 Task: Add Belgioioso Vegetarian Shredded Parmesan Cheese to the cart.
Action: Mouse moved to (838, 296)
Screenshot: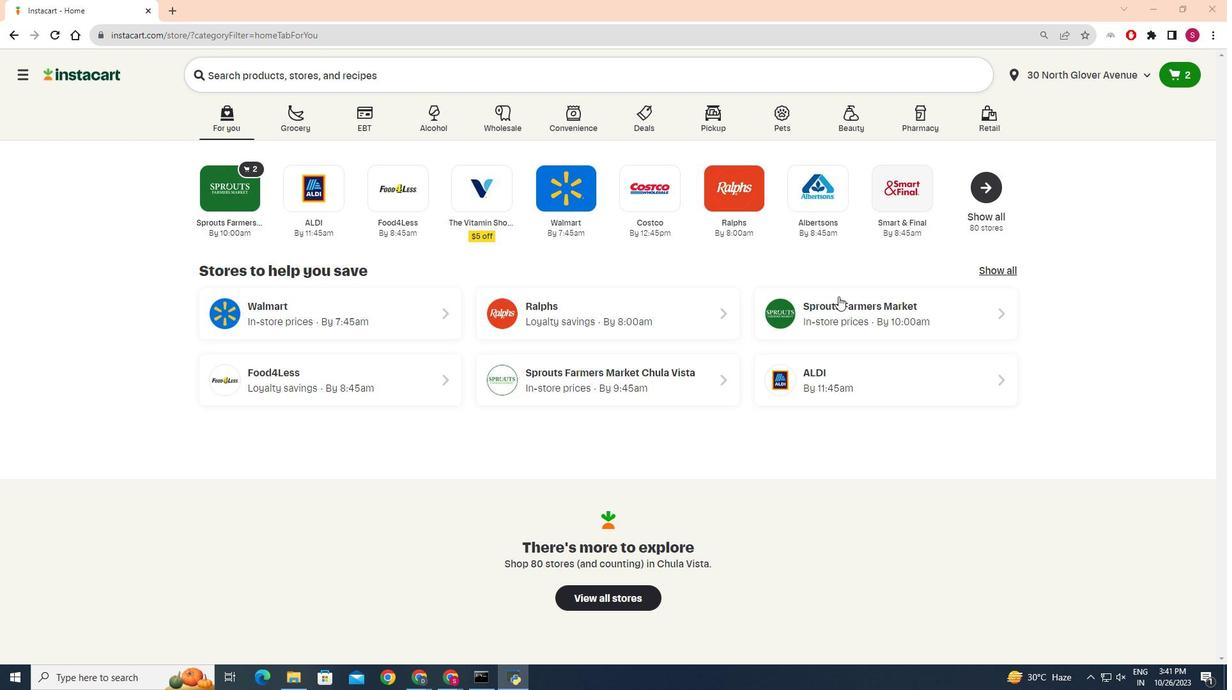 
Action: Mouse pressed left at (838, 296)
Screenshot: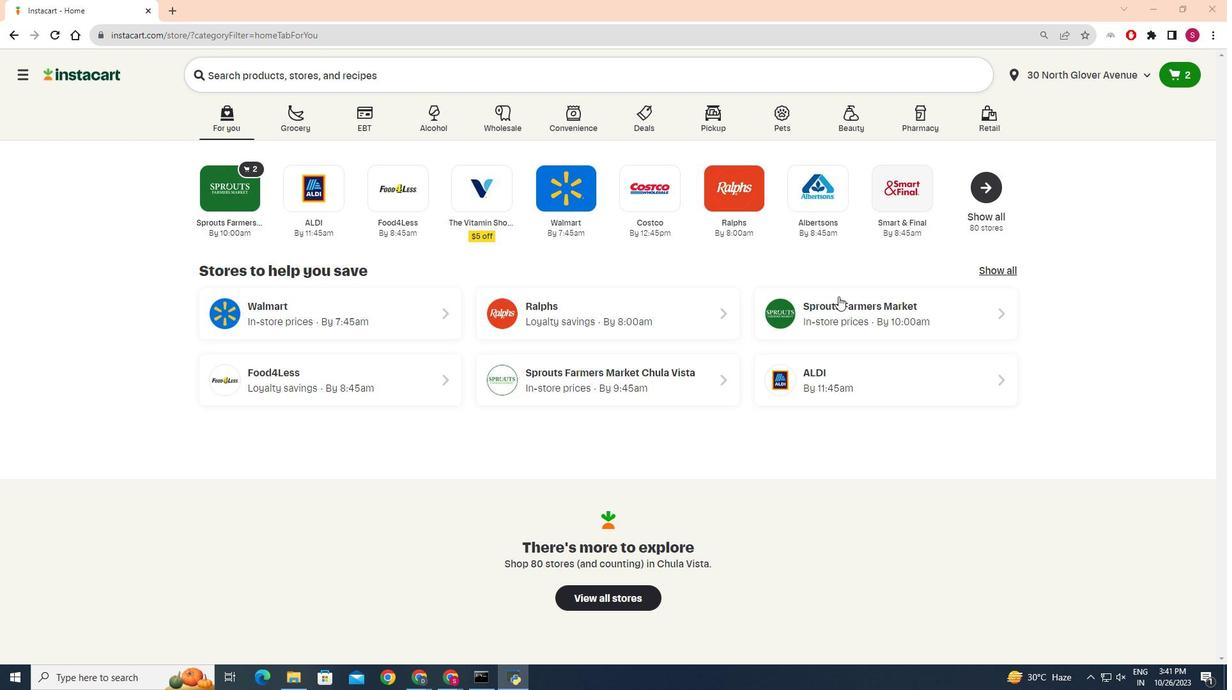
Action: Mouse moved to (21, 533)
Screenshot: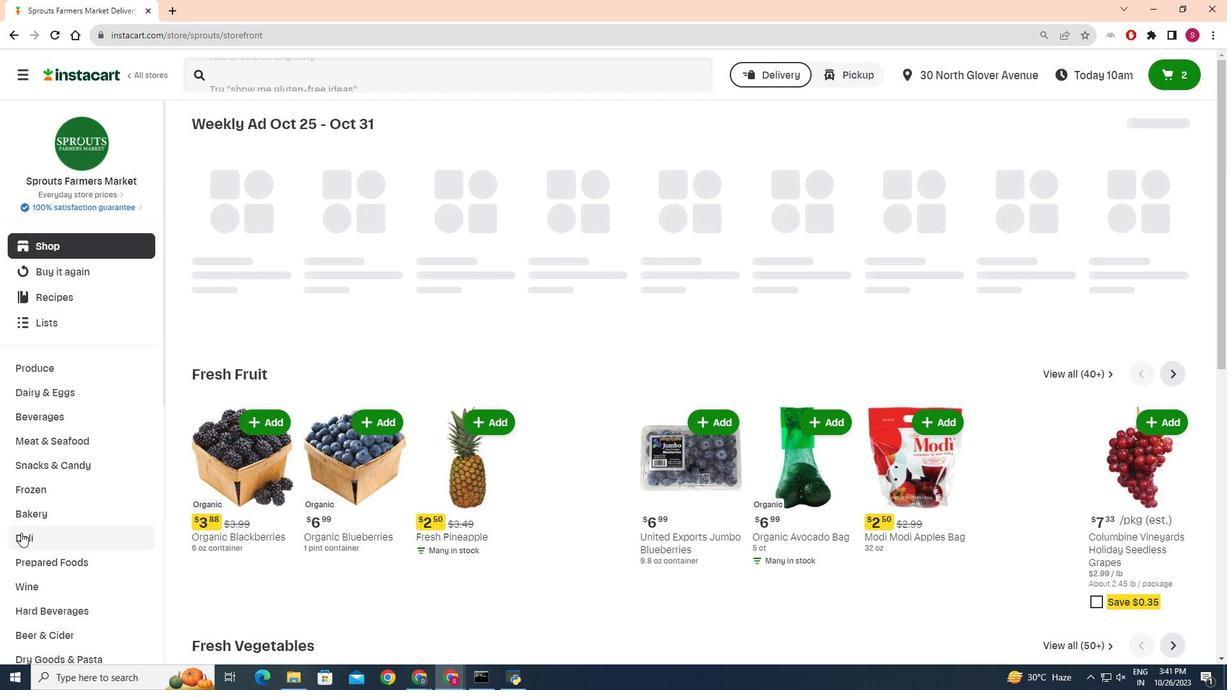 
Action: Mouse pressed left at (21, 533)
Screenshot: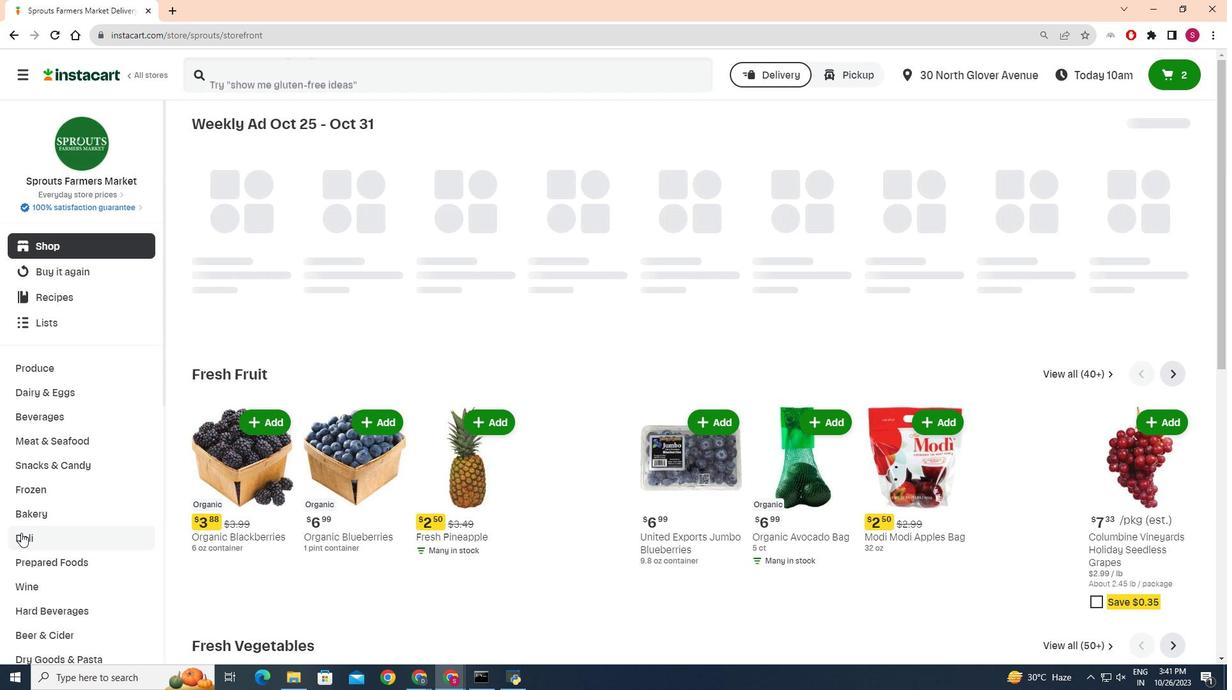 
Action: Mouse moved to (329, 152)
Screenshot: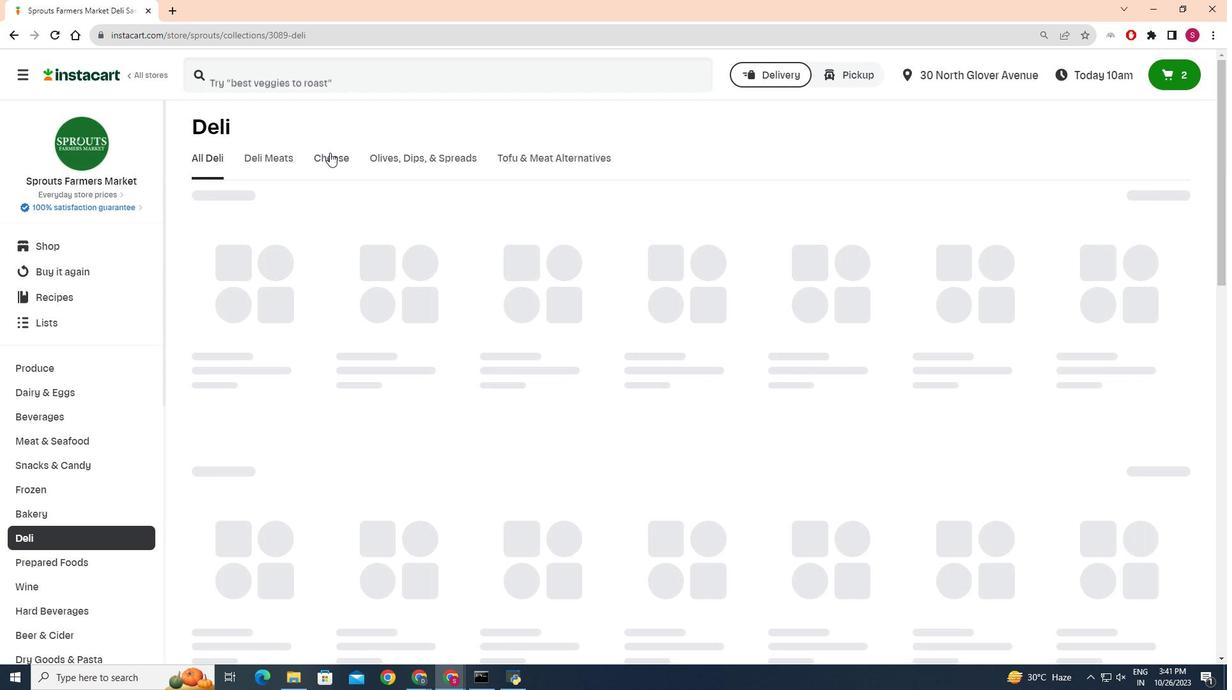 
Action: Mouse pressed left at (329, 152)
Screenshot: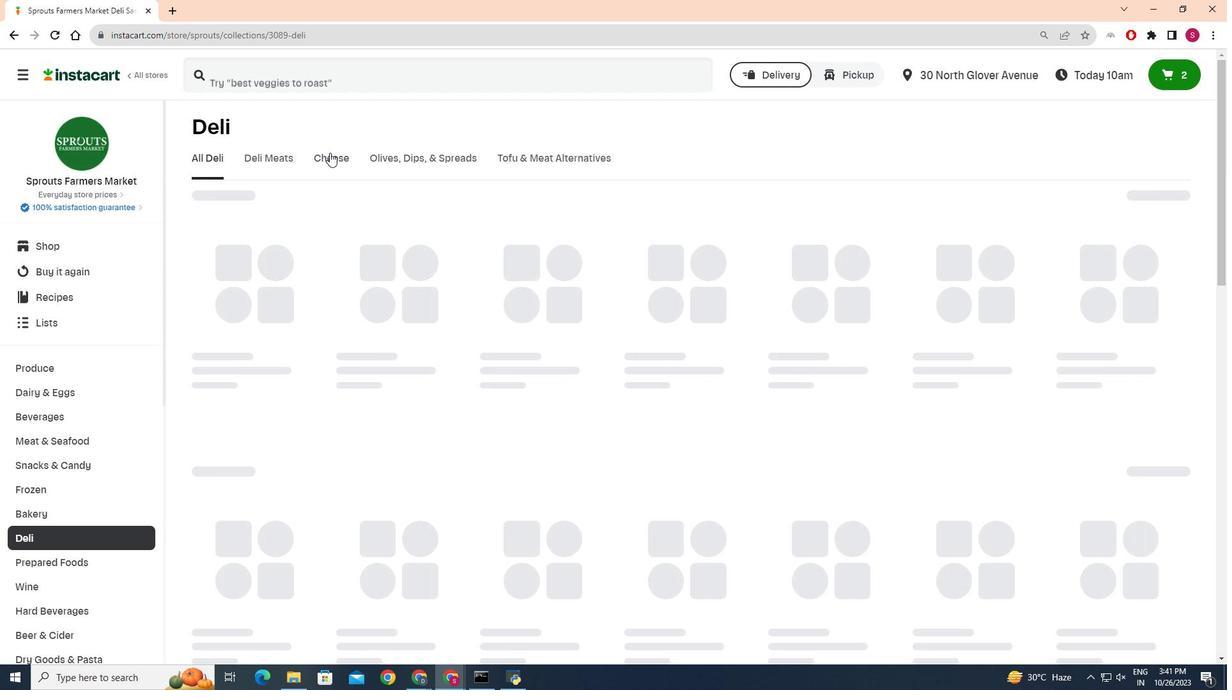 
Action: Mouse moved to (622, 206)
Screenshot: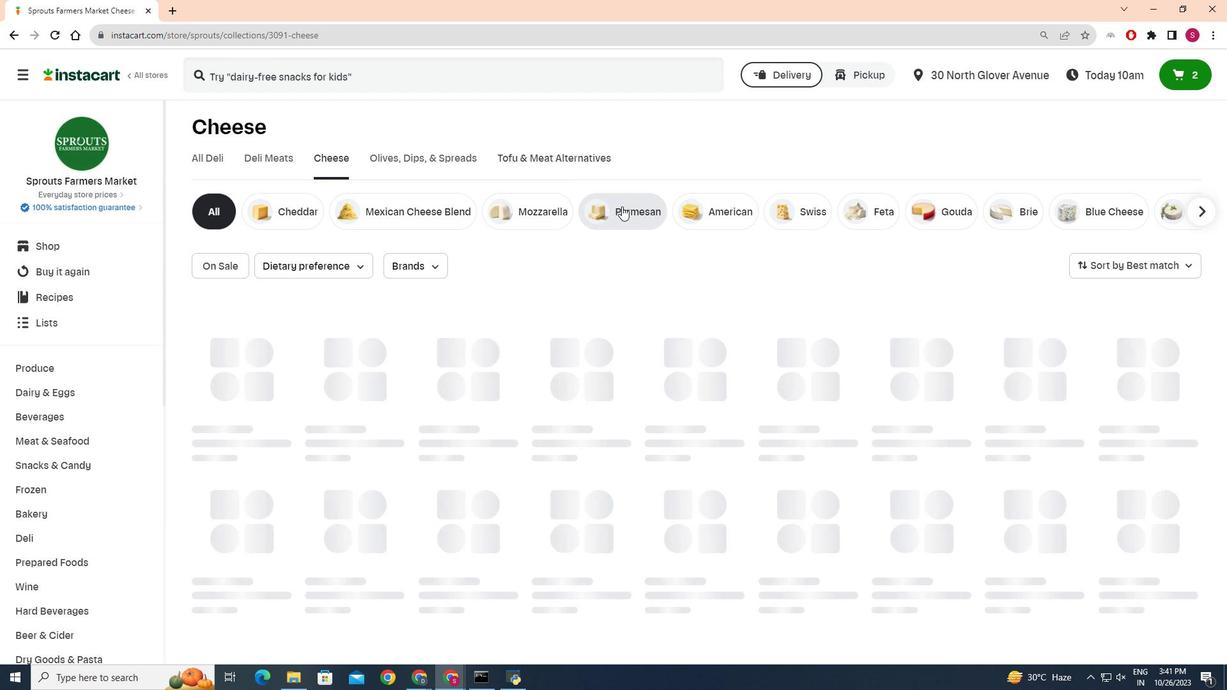 
Action: Mouse pressed left at (622, 206)
Screenshot: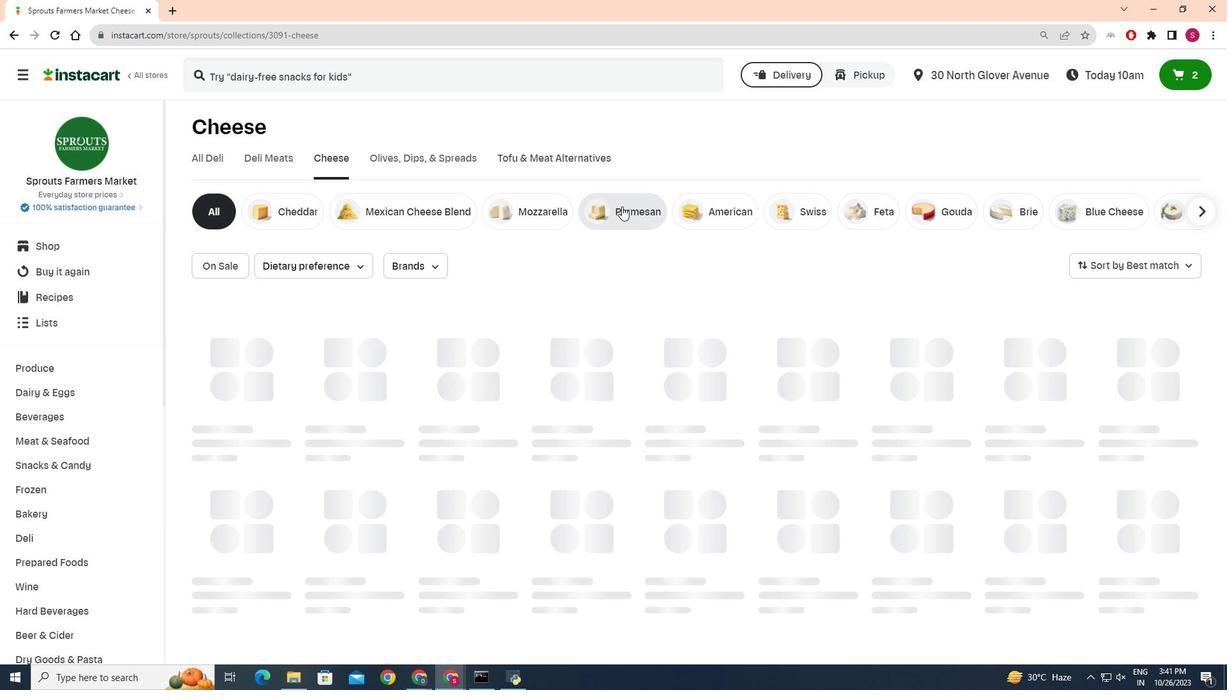 
Action: Mouse moved to (678, 252)
Screenshot: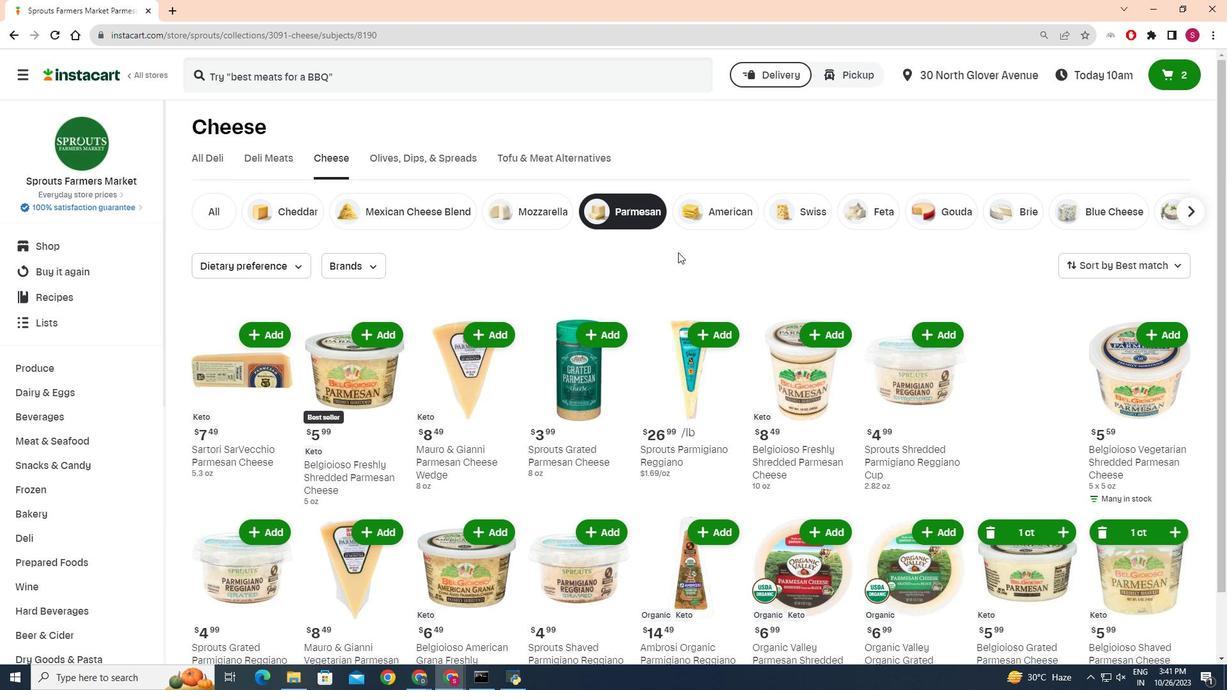 
Action: Mouse scrolled (678, 251) with delta (0, 0)
Screenshot: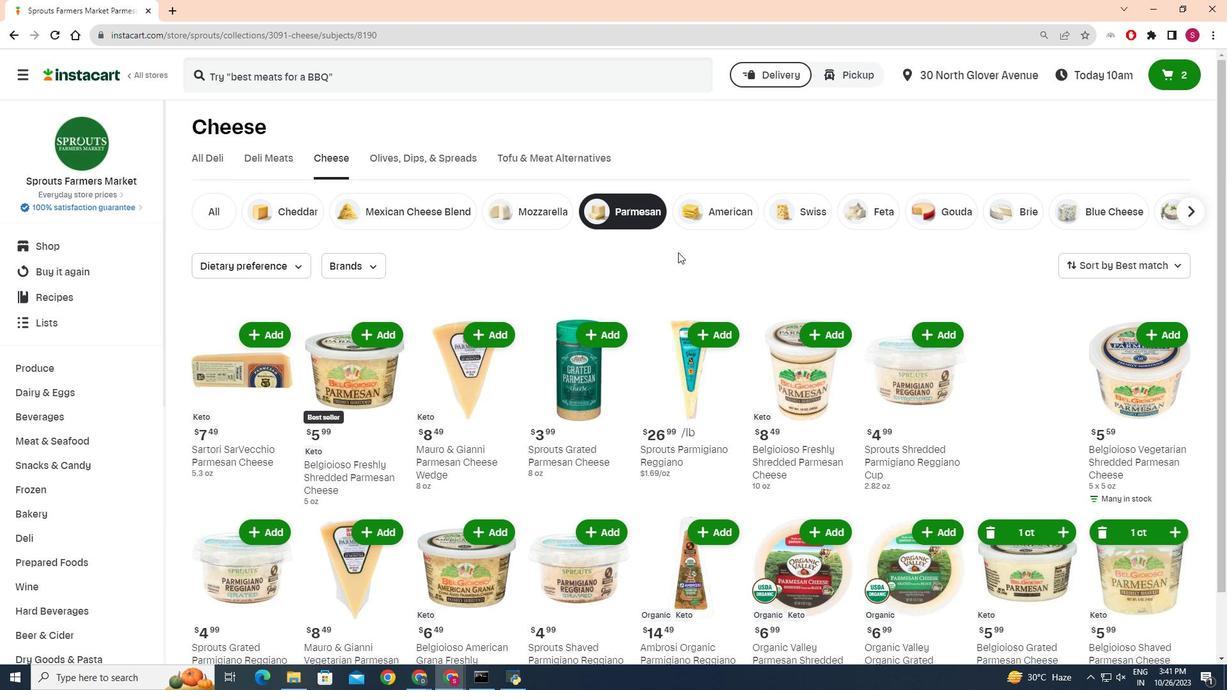 
Action: Mouse moved to (1168, 270)
Screenshot: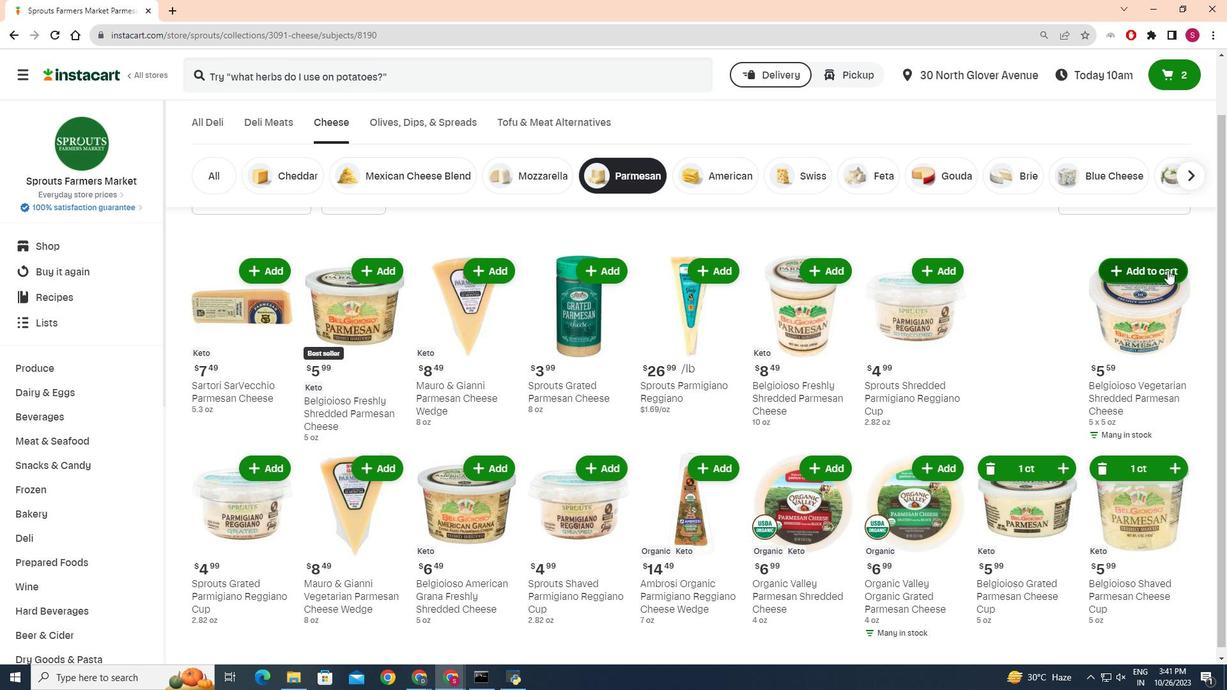 
Action: Mouse pressed left at (1168, 270)
Screenshot: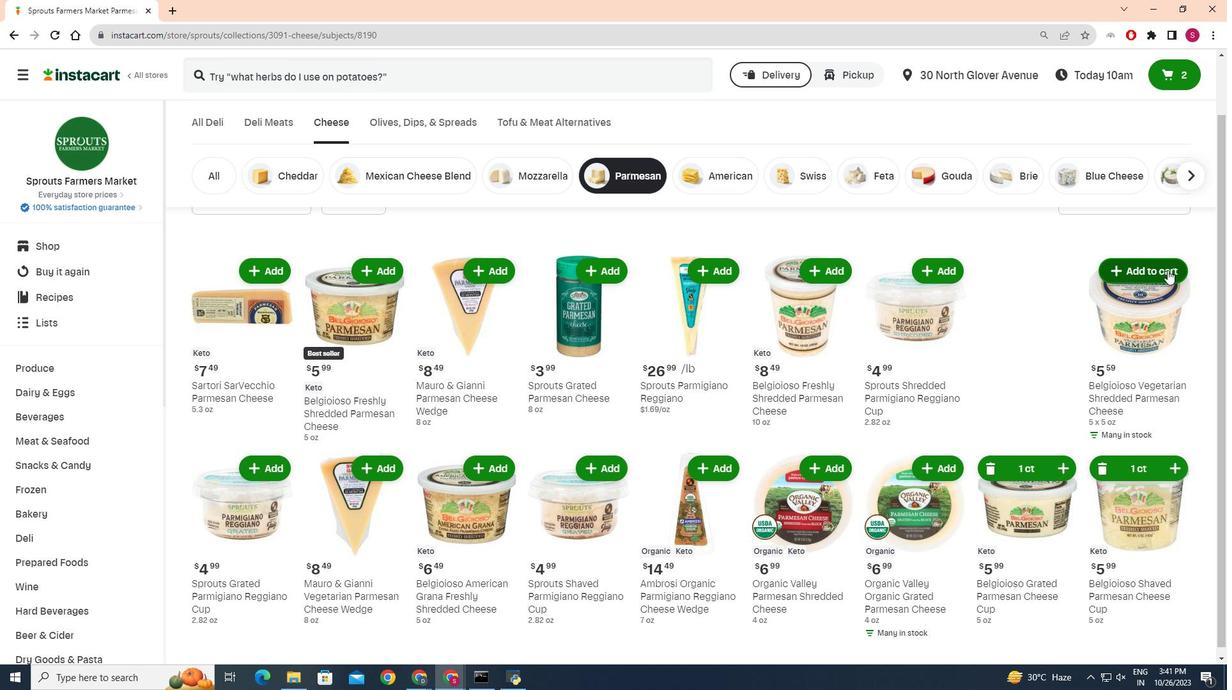 
Action: Mouse moved to (1074, 349)
Screenshot: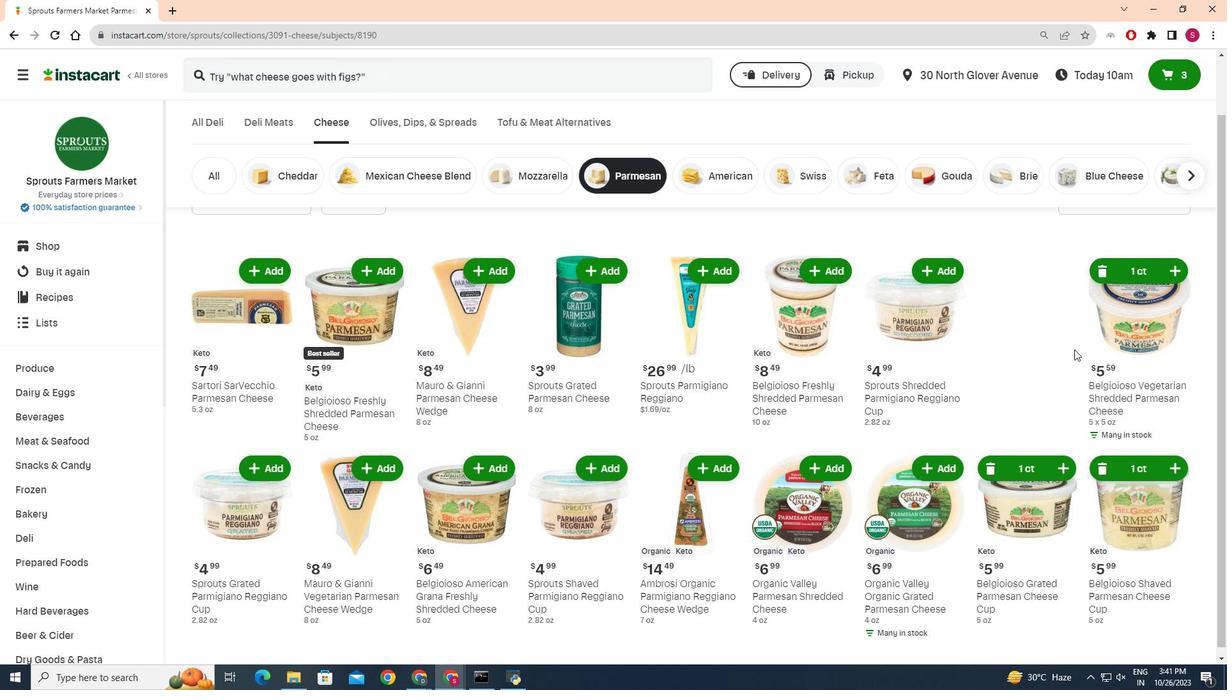 
